 Task: Check the percentage active listings of ceiling fan in the last 5 years.
Action: Mouse moved to (772, 176)
Screenshot: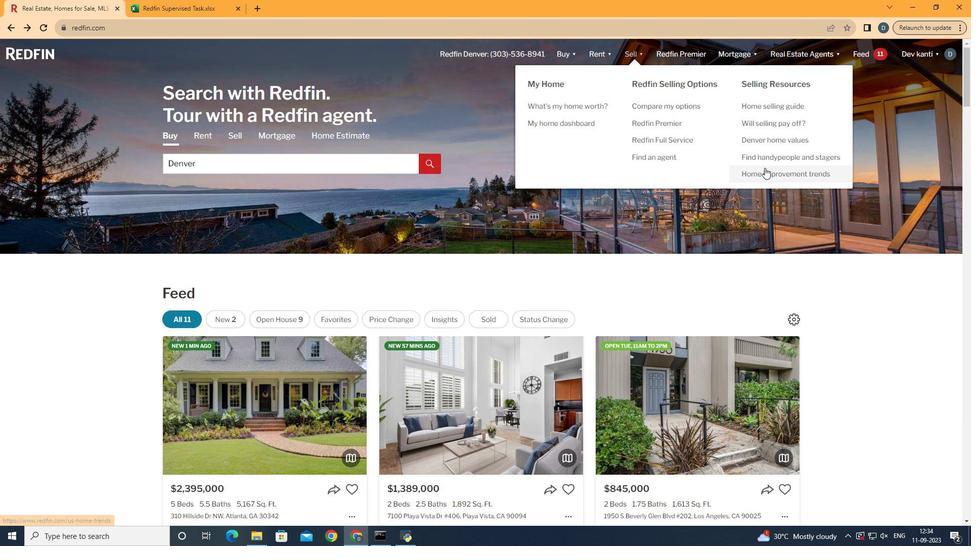 
Action: Mouse pressed left at (772, 176)
Screenshot: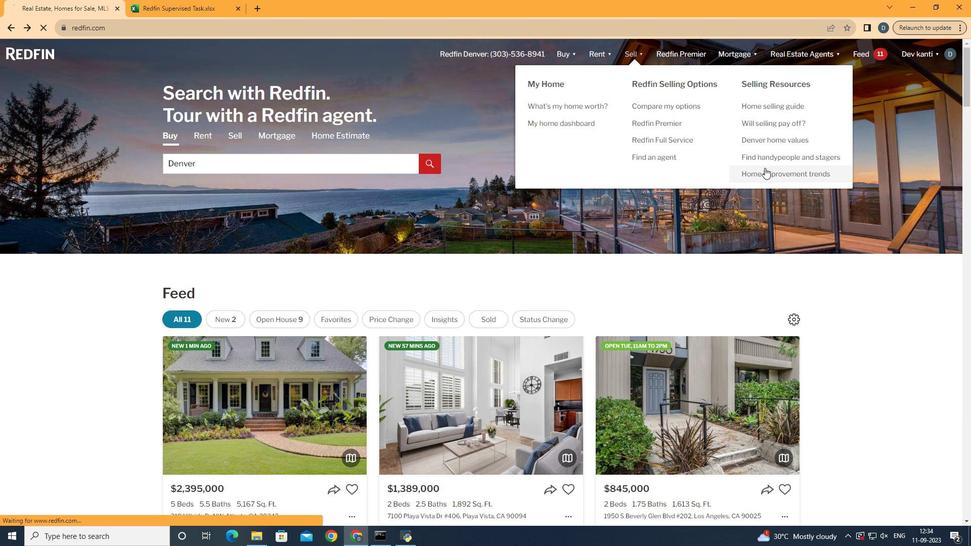 
Action: Mouse moved to (254, 210)
Screenshot: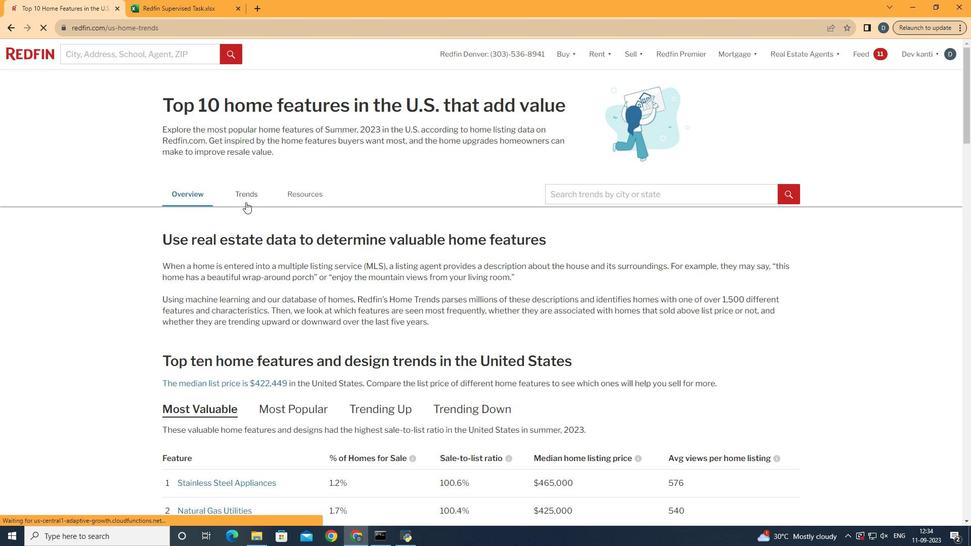 
Action: Mouse pressed left at (254, 210)
Screenshot: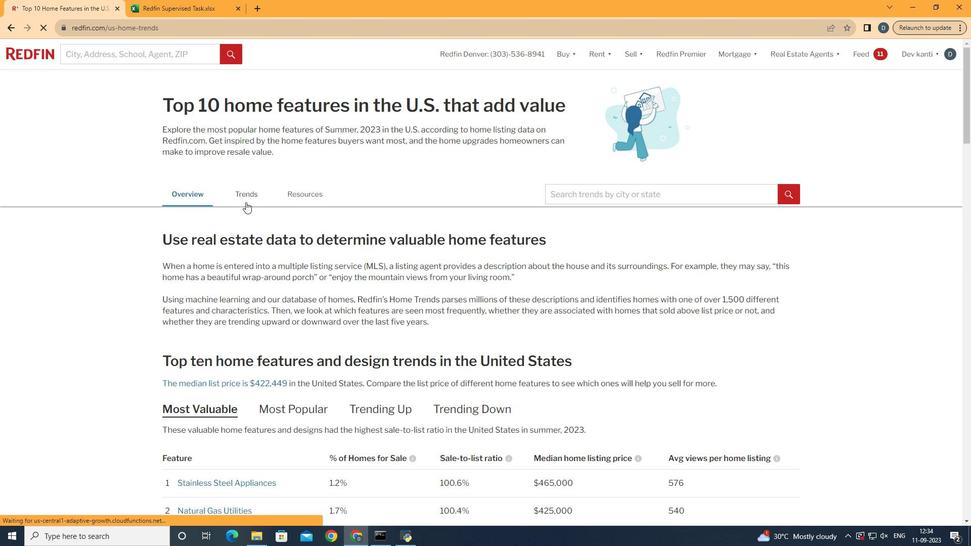 
Action: Mouse moved to (346, 221)
Screenshot: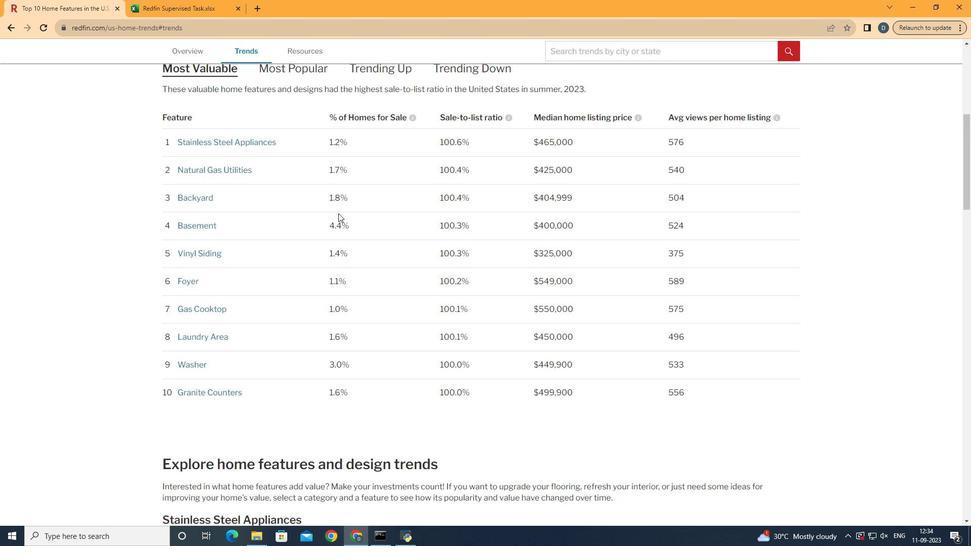 
Action: Mouse scrolled (346, 221) with delta (0, 0)
Screenshot: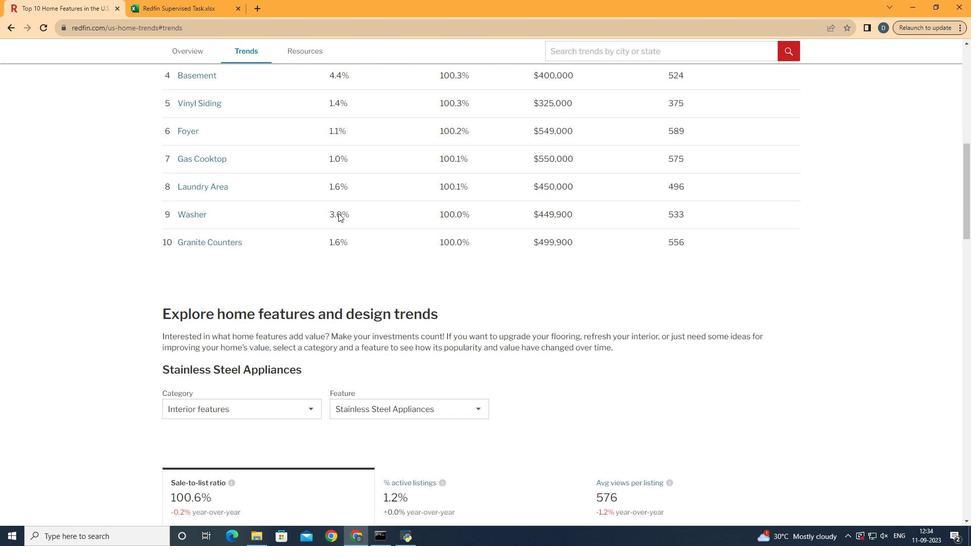 
Action: Mouse scrolled (346, 221) with delta (0, 0)
Screenshot: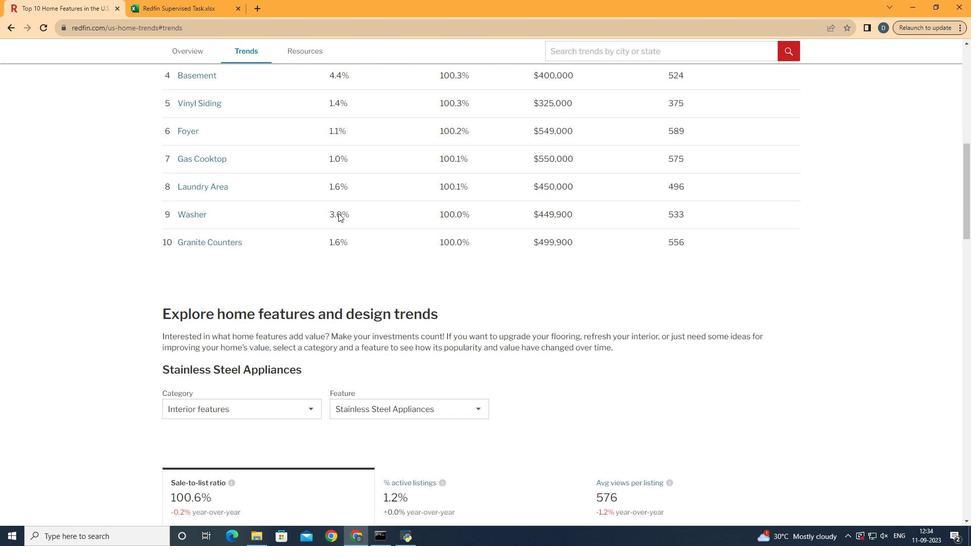 
Action: Mouse scrolled (346, 221) with delta (0, 0)
Screenshot: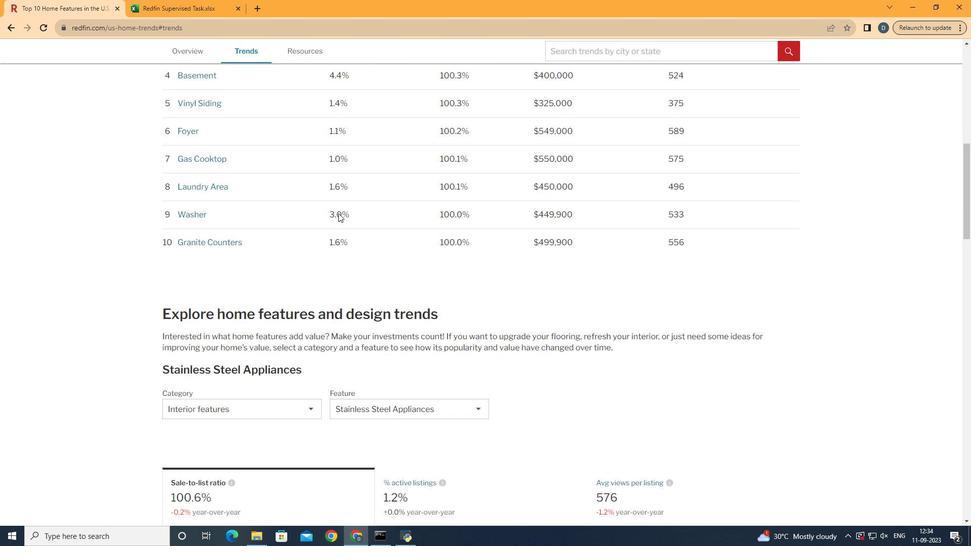 
Action: Mouse scrolled (346, 221) with delta (0, 0)
Screenshot: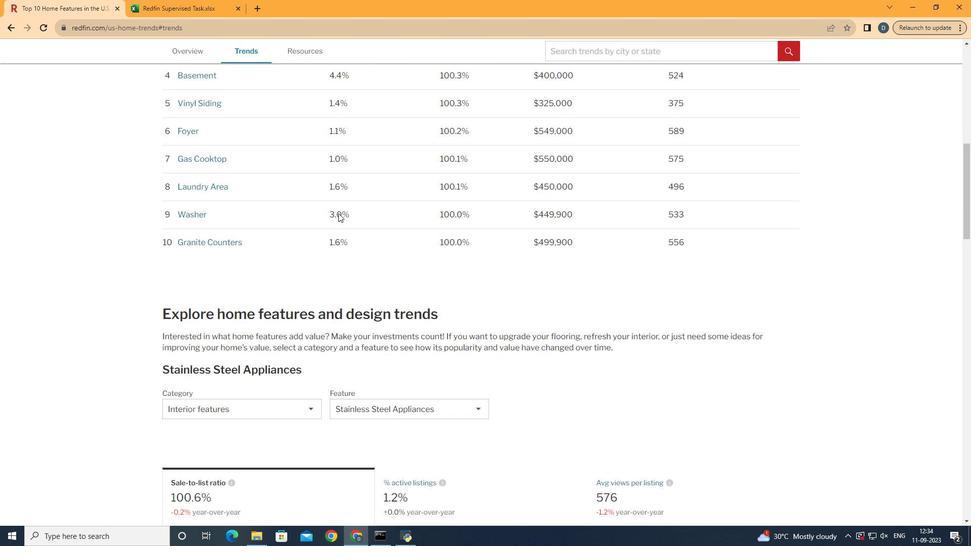 
Action: Mouse scrolled (346, 221) with delta (0, 0)
Screenshot: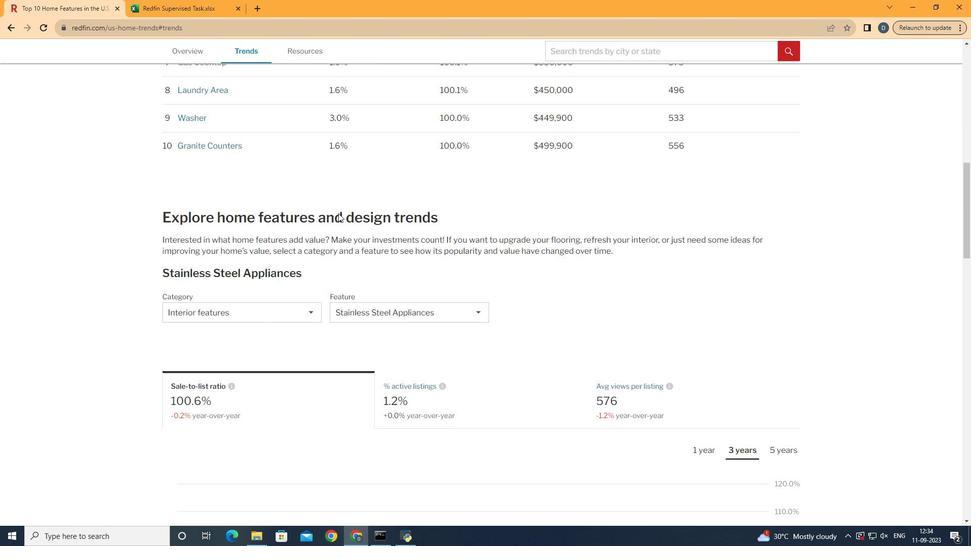 
Action: Mouse scrolled (346, 221) with delta (0, 0)
Screenshot: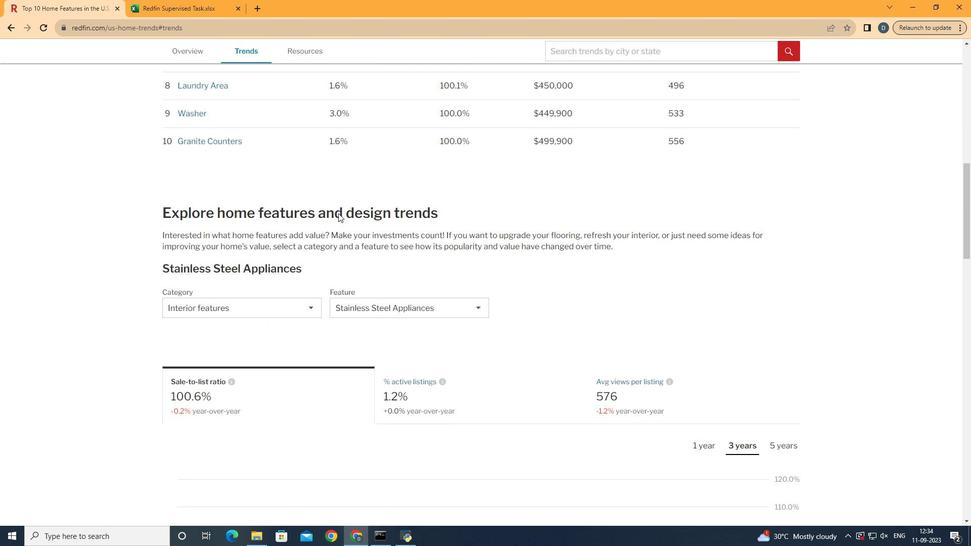 
Action: Mouse scrolled (346, 221) with delta (0, 0)
Screenshot: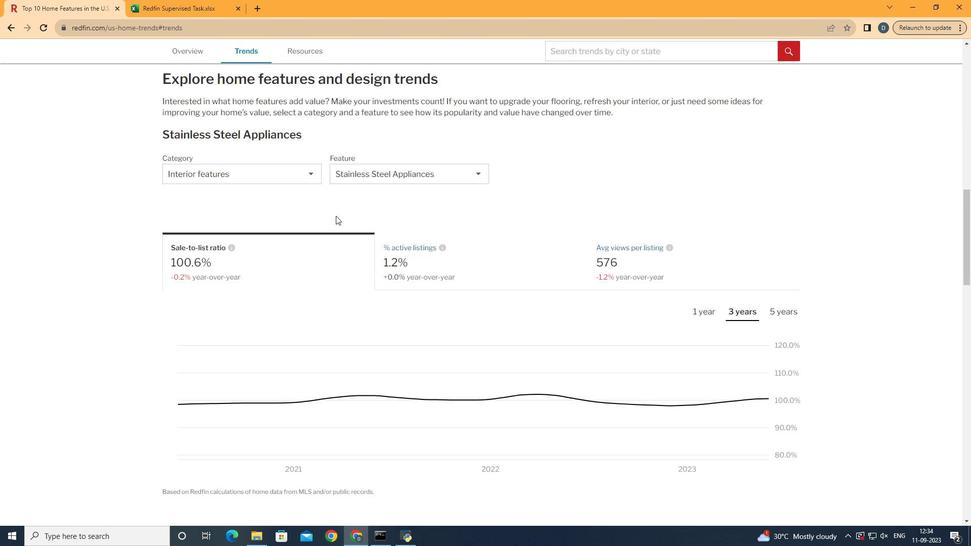 
Action: Mouse scrolled (346, 221) with delta (0, 0)
Screenshot: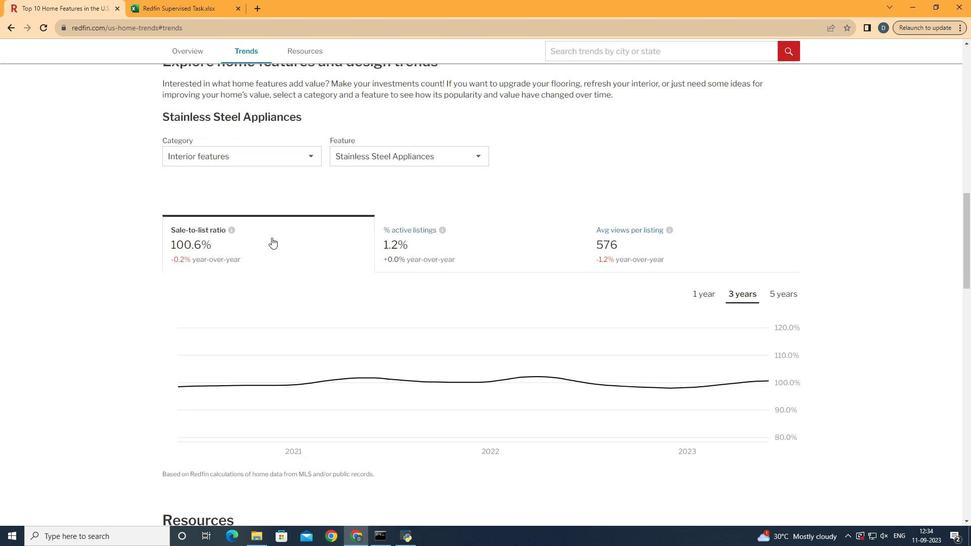 
Action: Mouse scrolled (346, 221) with delta (0, 0)
Screenshot: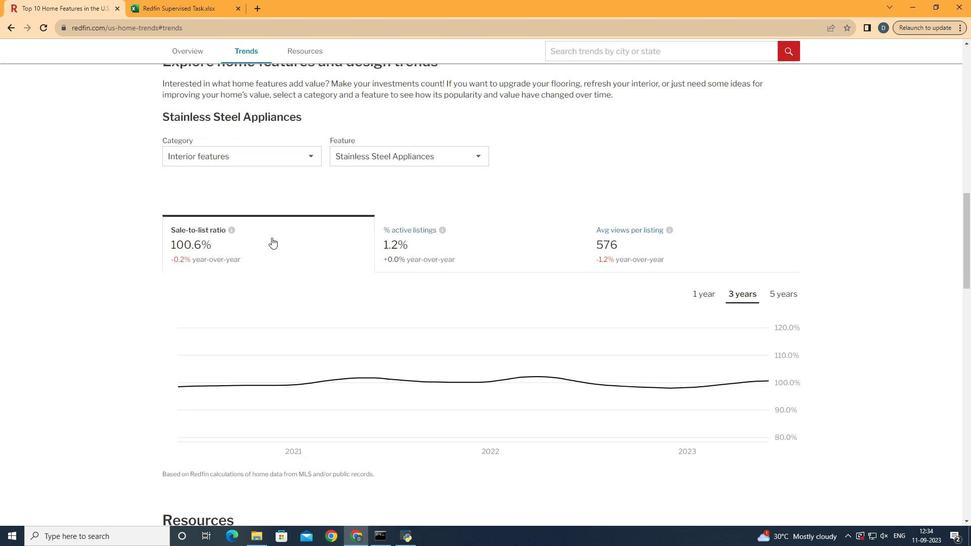 
Action: Mouse moved to (282, 171)
Screenshot: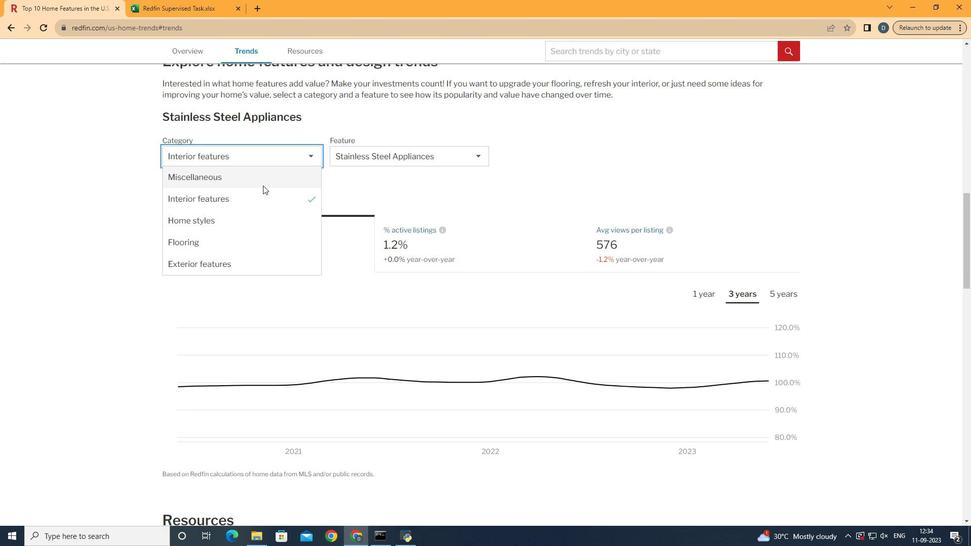 
Action: Mouse pressed left at (282, 171)
Screenshot: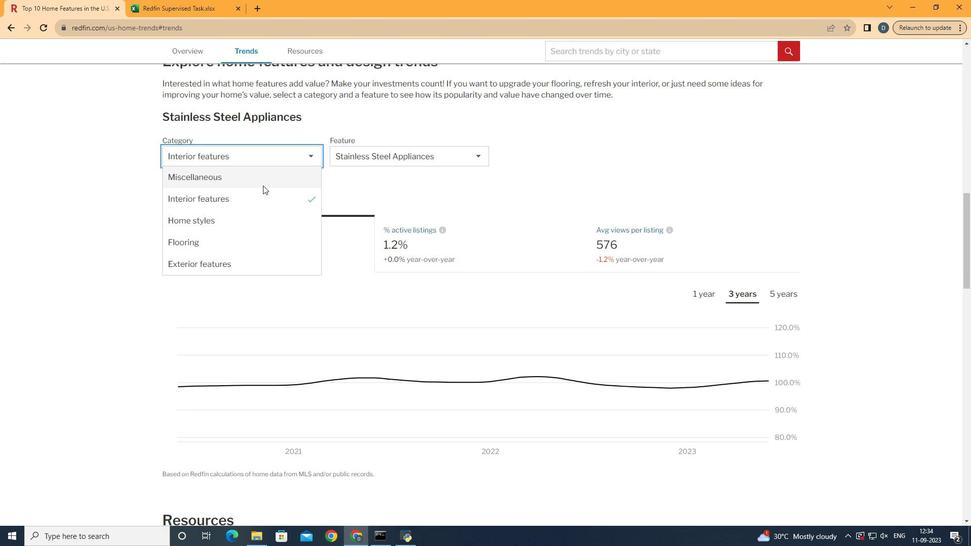 
Action: Mouse moved to (260, 210)
Screenshot: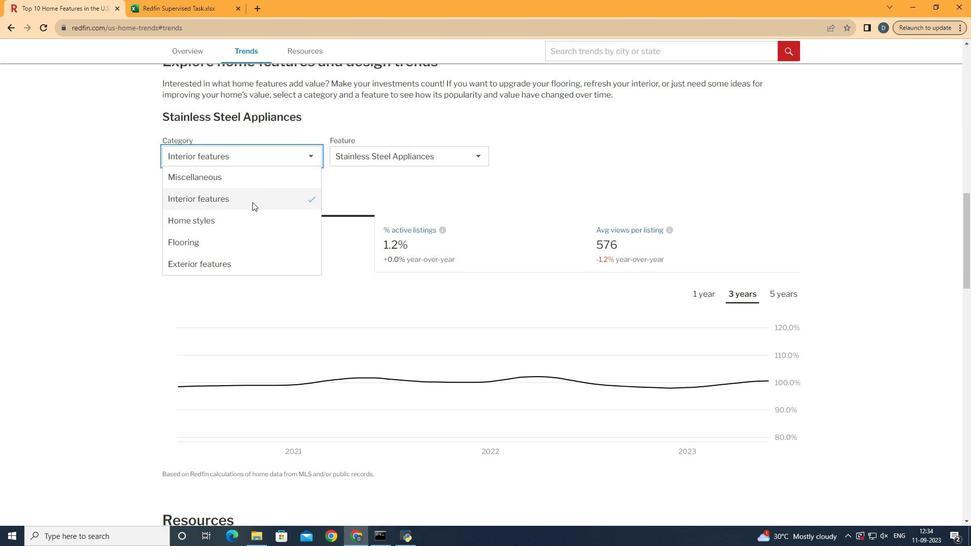 
Action: Mouse pressed left at (260, 210)
Screenshot: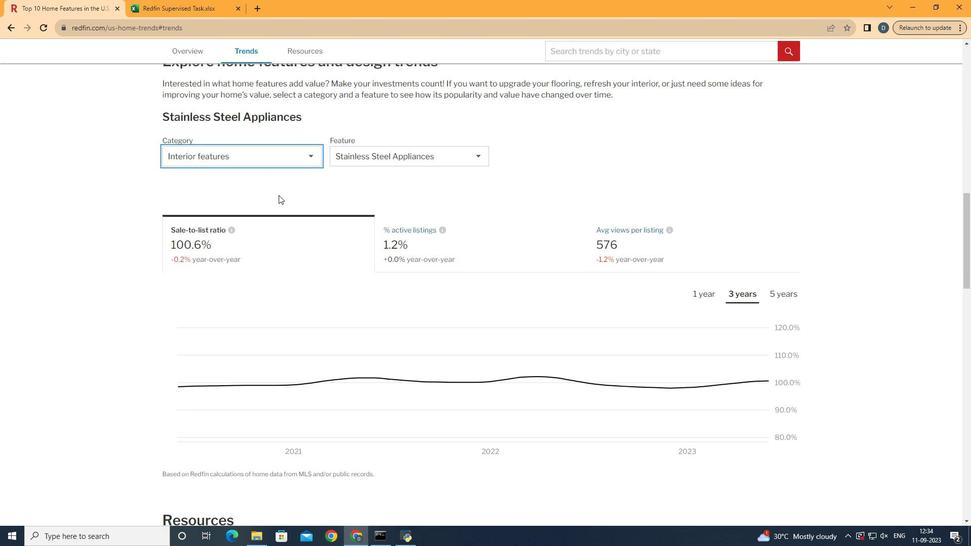
Action: Mouse moved to (378, 163)
Screenshot: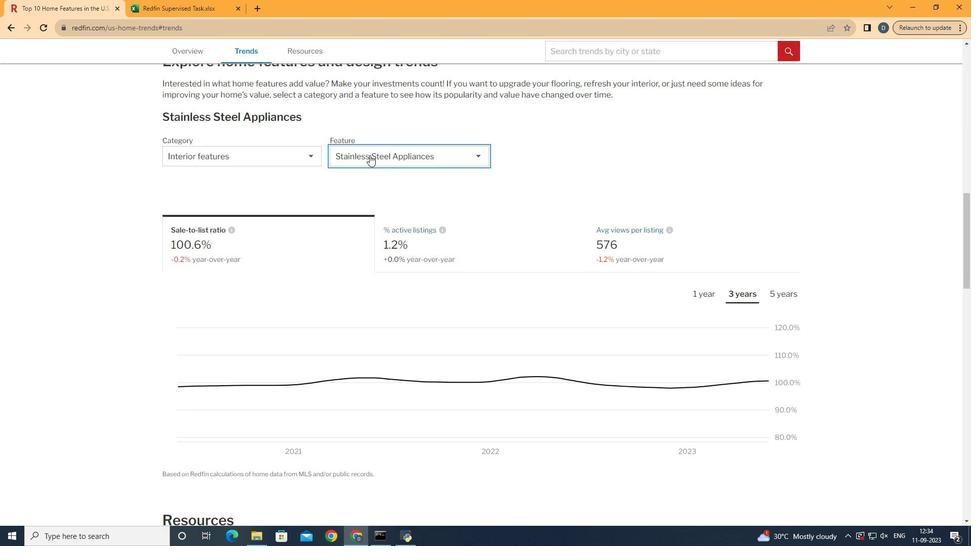 
Action: Mouse pressed left at (378, 163)
Screenshot: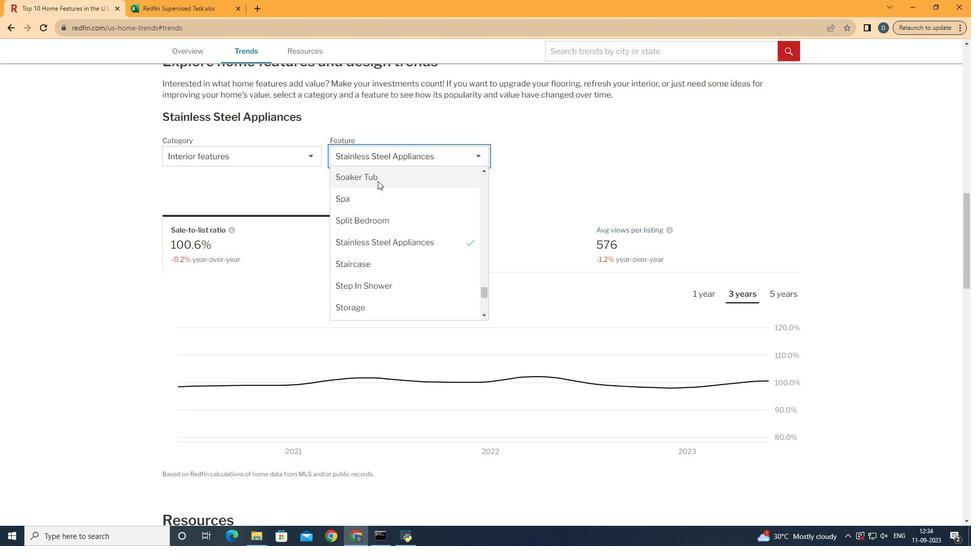 
Action: Mouse moved to (414, 261)
Screenshot: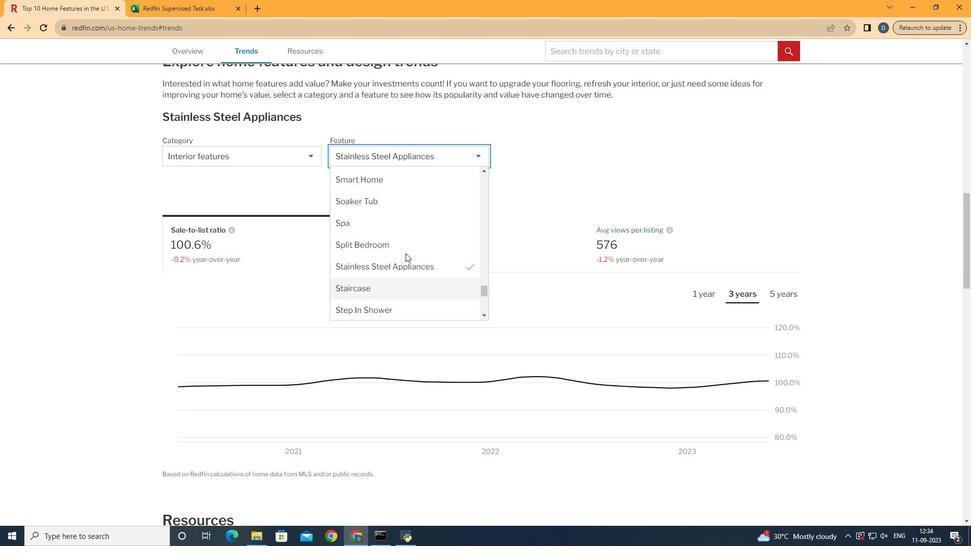 
Action: Mouse scrolled (414, 262) with delta (0, 0)
Screenshot: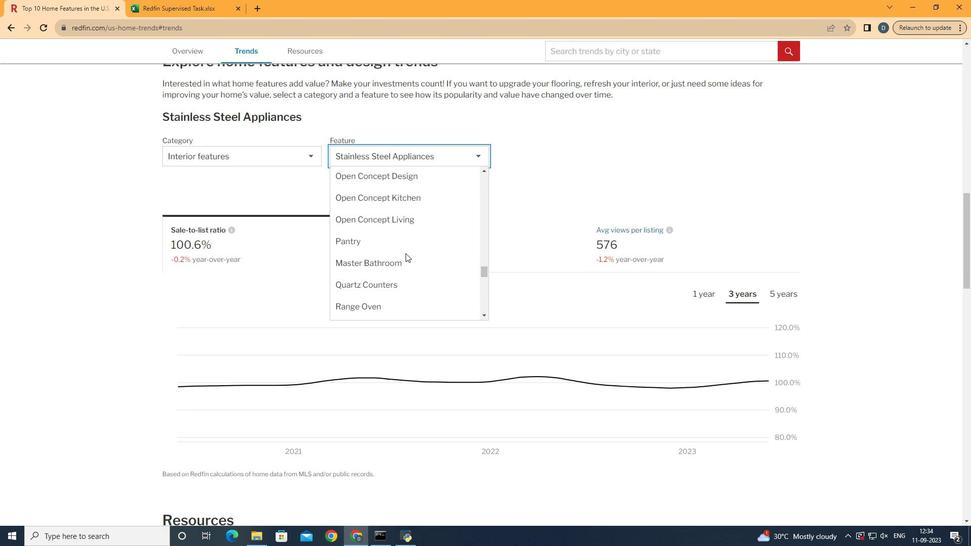 
Action: Mouse scrolled (414, 262) with delta (0, 0)
Screenshot: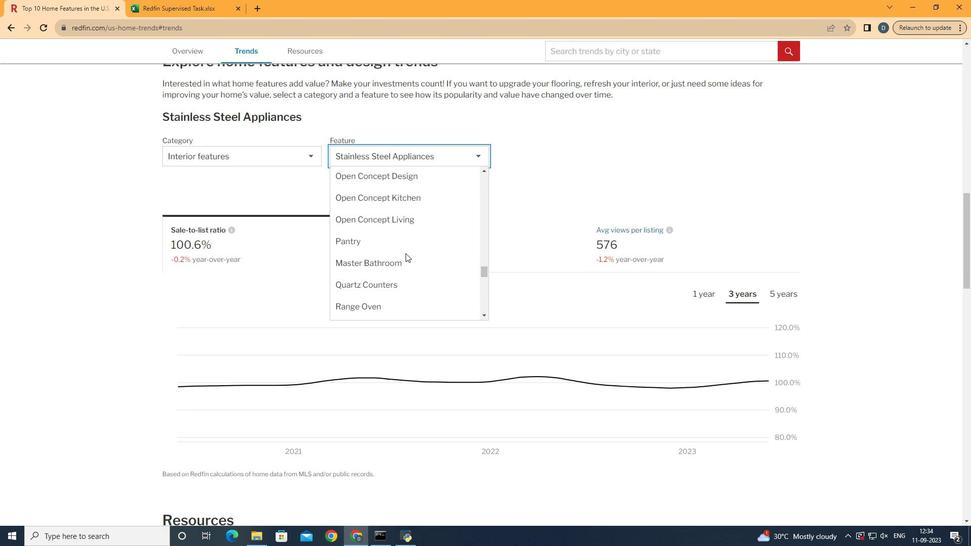 
Action: Mouse scrolled (414, 262) with delta (0, 0)
Screenshot: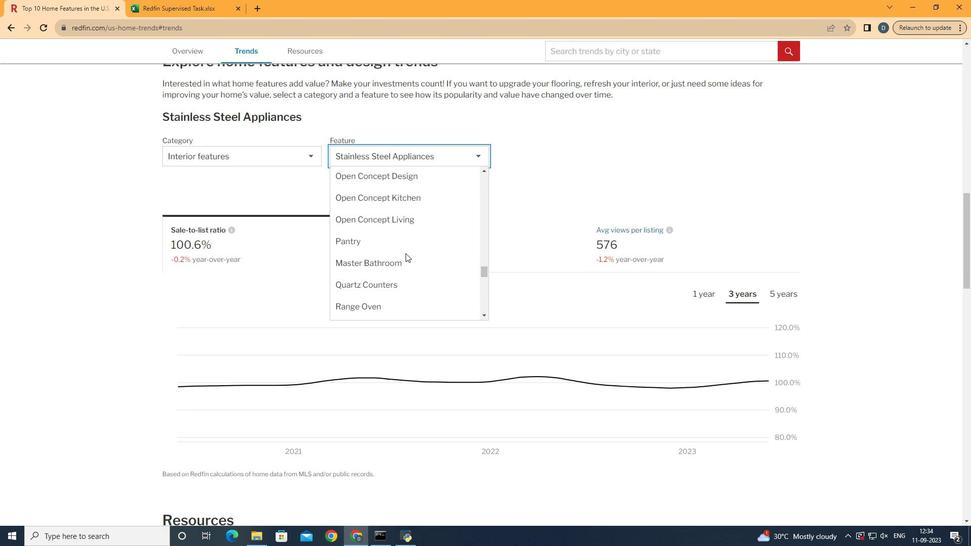 
Action: Mouse scrolled (414, 262) with delta (0, 0)
Screenshot: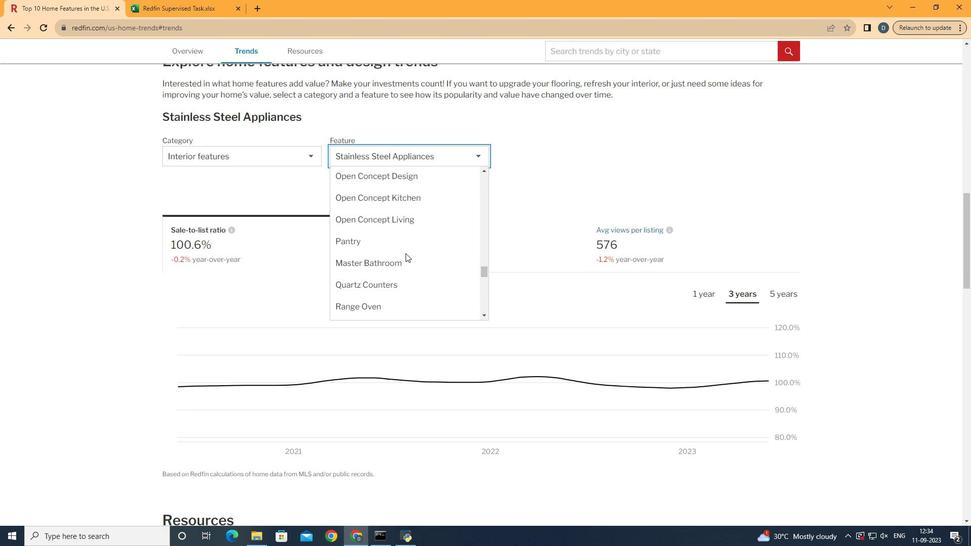 
Action: Mouse scrolled (414, 262) with delta (0, 0)
Screenshot: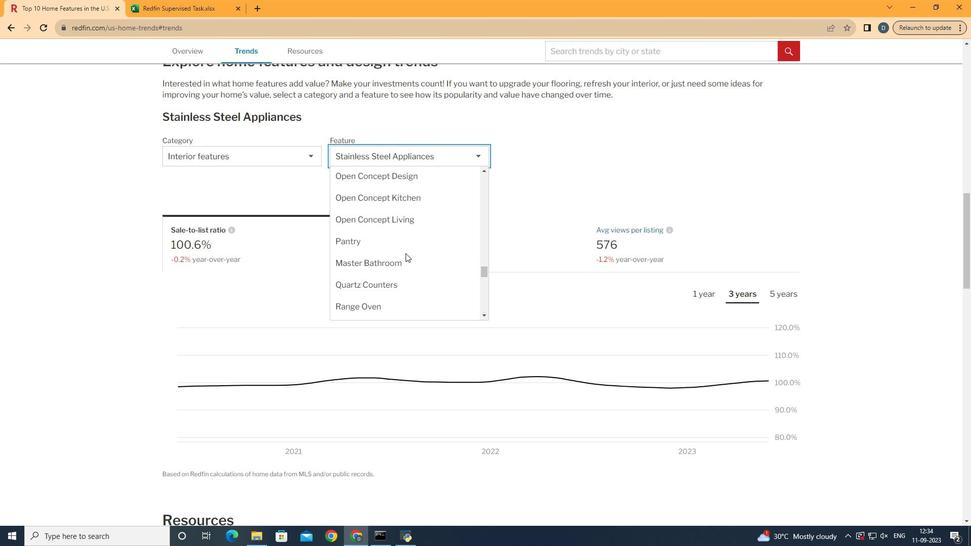 
Action: Mouse scrolled (414, 262) with delta (0, 0)
Screenshot: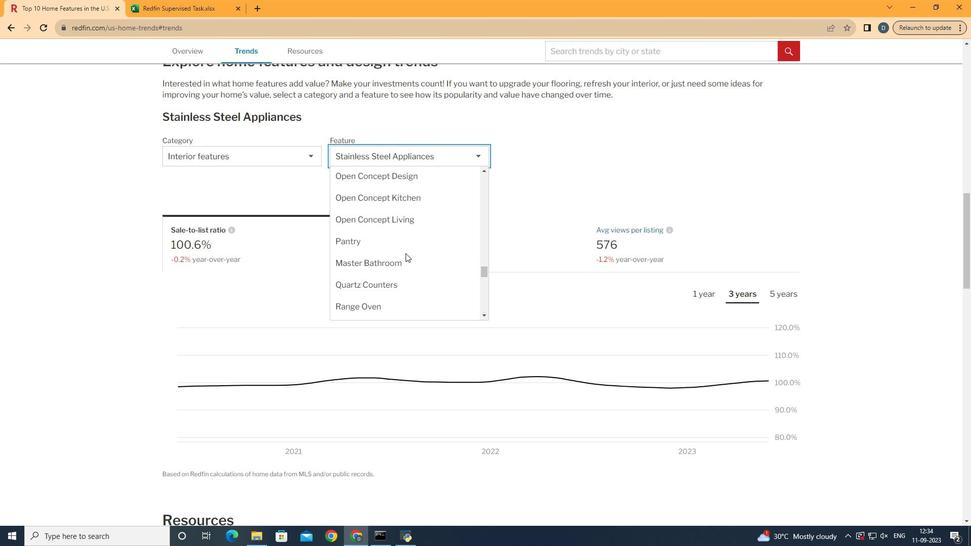 
Action: Mouse scrolled (414, 262) with delta (0, 0)
Screenshot: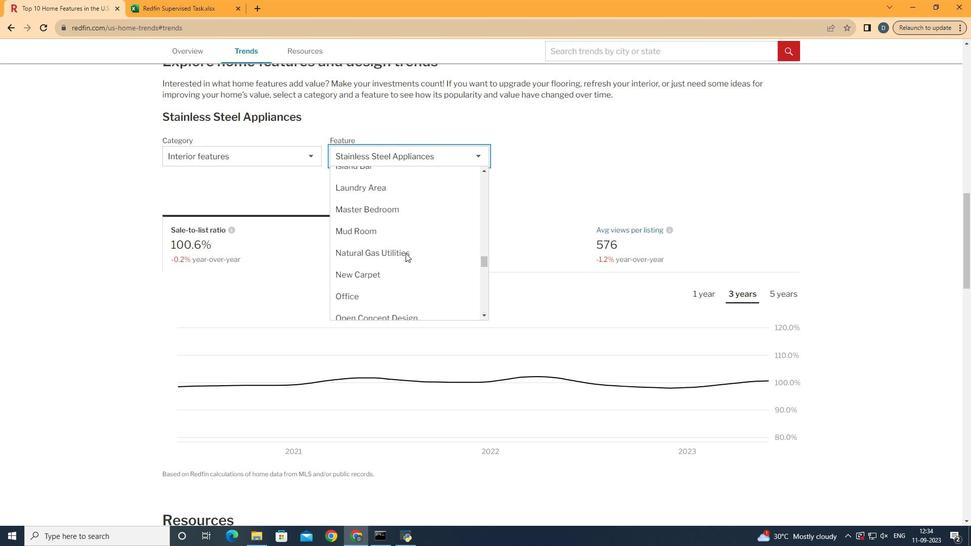 
Action: Mouse scrolled (414, 262) with delta (0, 0)
Screenshot: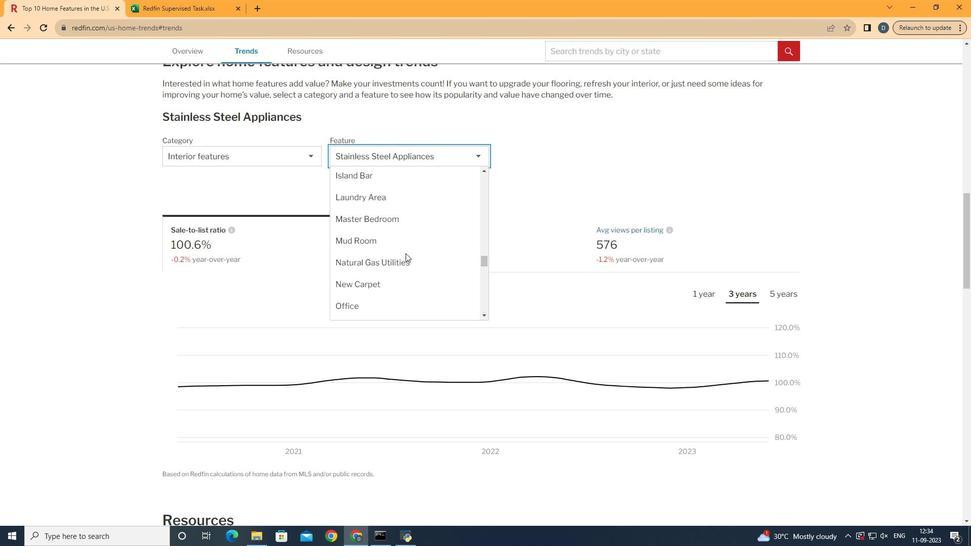 
Action: Mouse scrolled (414, 262) with delta (0, 0)
Screenshot: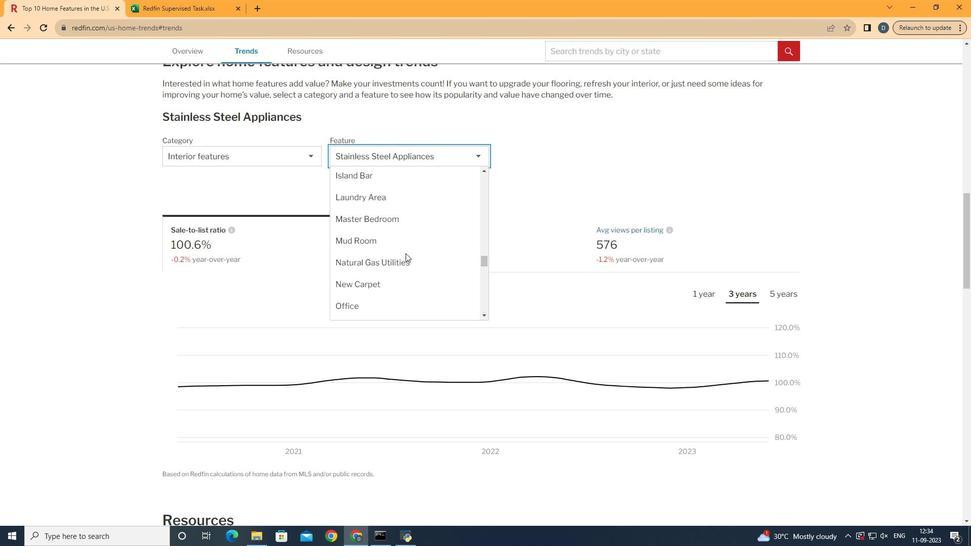 
Action: Mouse scrolled (414, 262) with delta (0, 0)
Screenshot: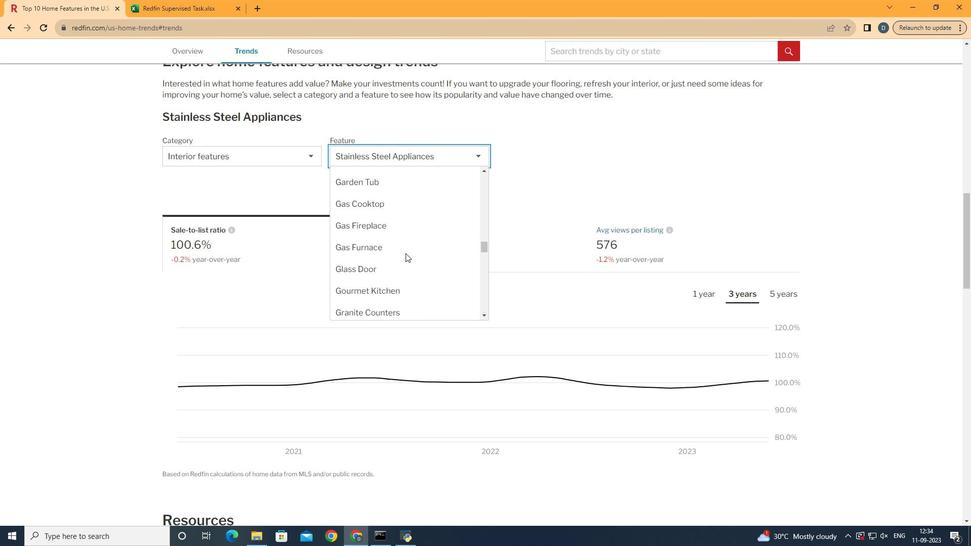 
Action: Mouse scrolled (414, 262) with delta (0, 0)
Screenshot: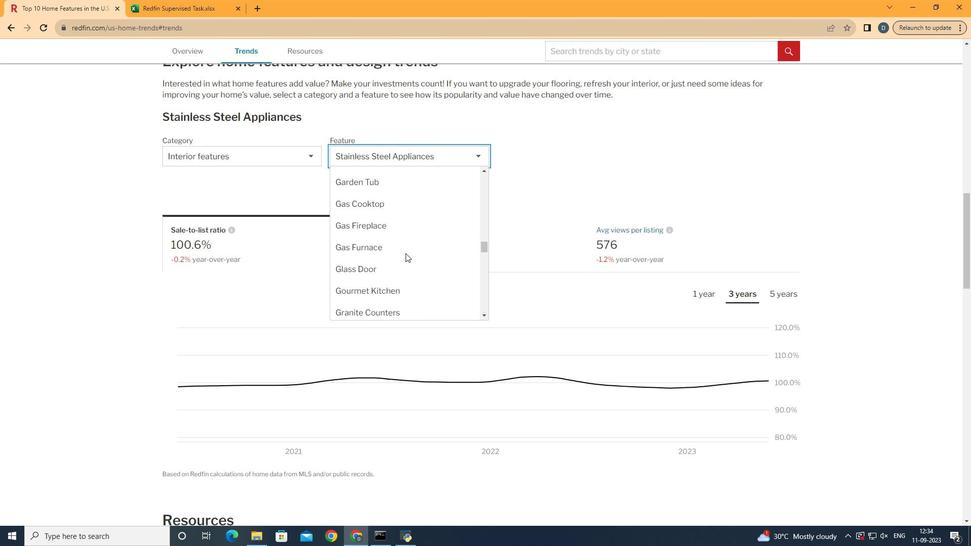 
Action: Mouse scrolled (414, 262) with delta (0, 0)
Screenshot: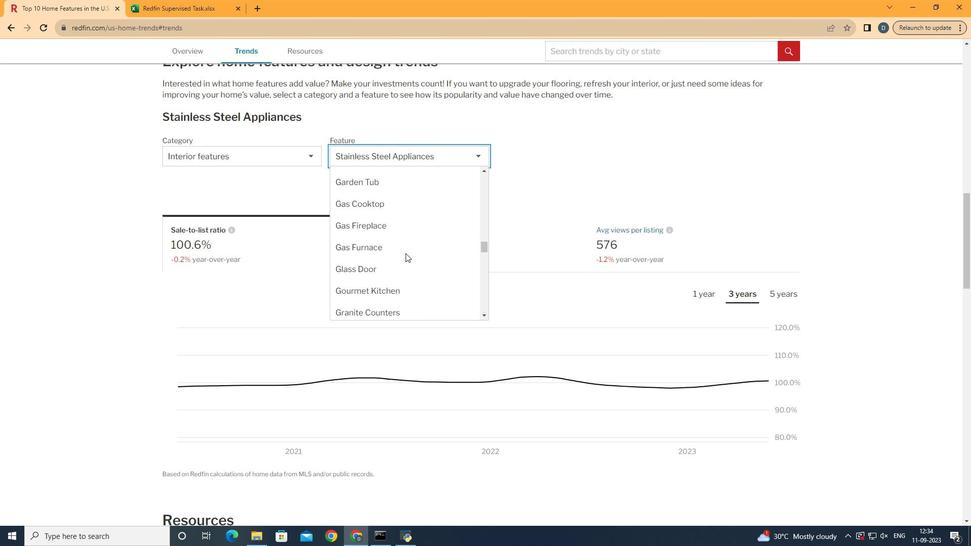 
Action: Mouse scrolled (414, 262) with delta (0, 0)
Screenshot: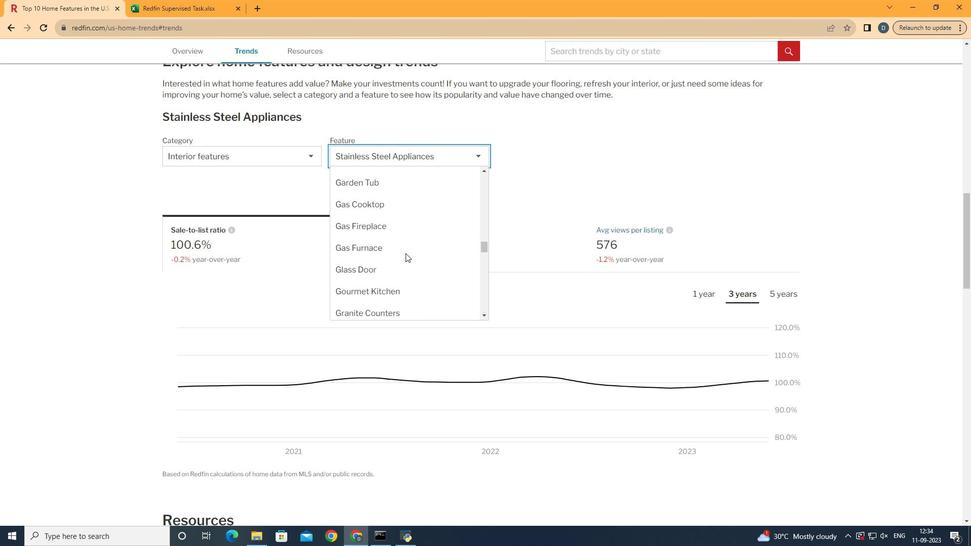 
Action: Mouse scrolled (414, 262) with delta (0, 0)
Screenshot: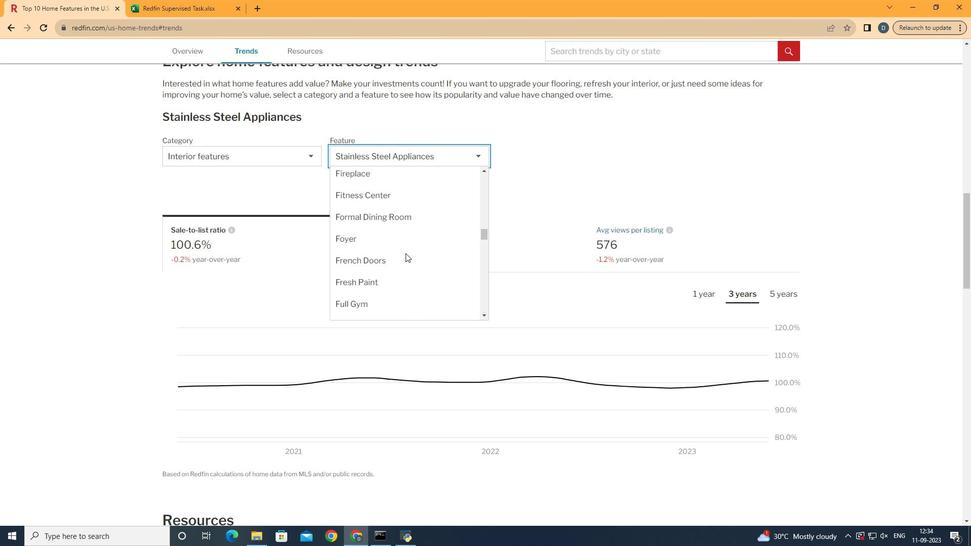 
Action: Mouse scrolled (414, 262) with delta (0, 0)
Screenshot: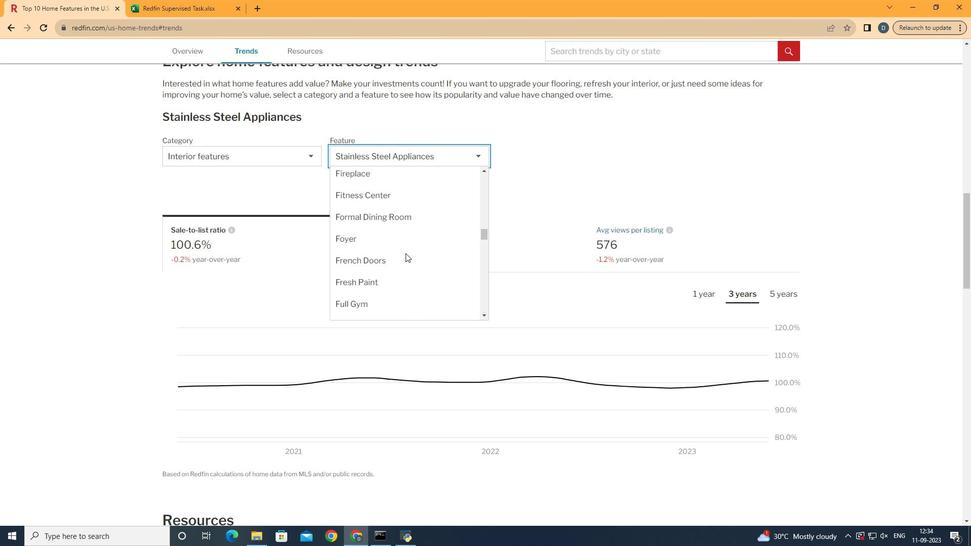 
Action: Mouse scrolled (414, 262) with delta (0, 0)
Screenshot: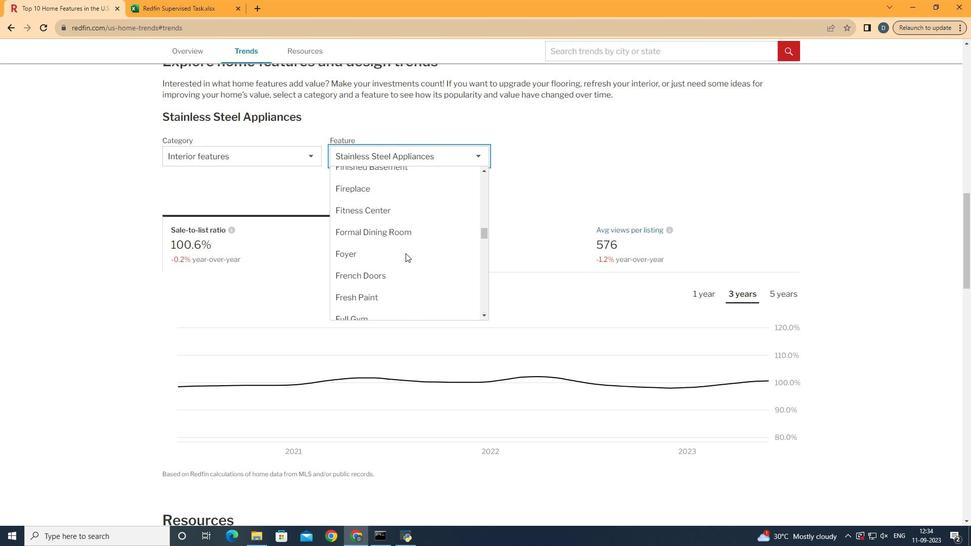 
Action: Mouse scrolled (414, 262) with delta (0, 0)
Screenshot: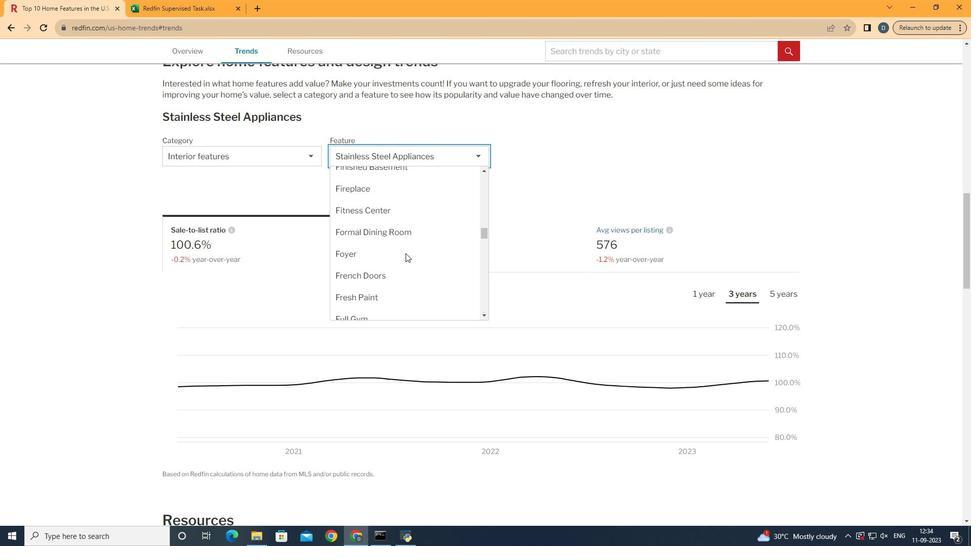 
Action: Mouse scrolled (414, 262) with delta (0, 0)
Screenshot: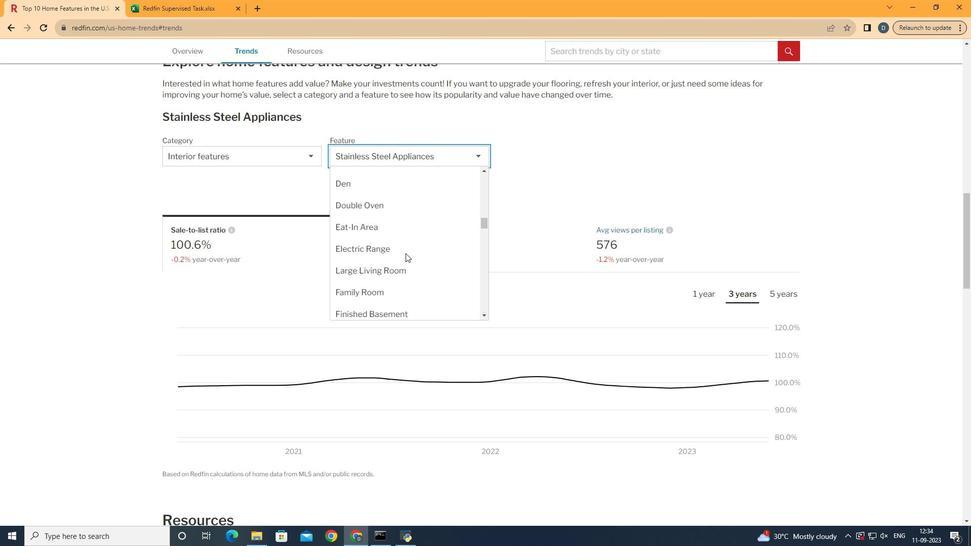 
Action: Mouse scrolled (414, 262) with delta (0, 0)
Screenshot: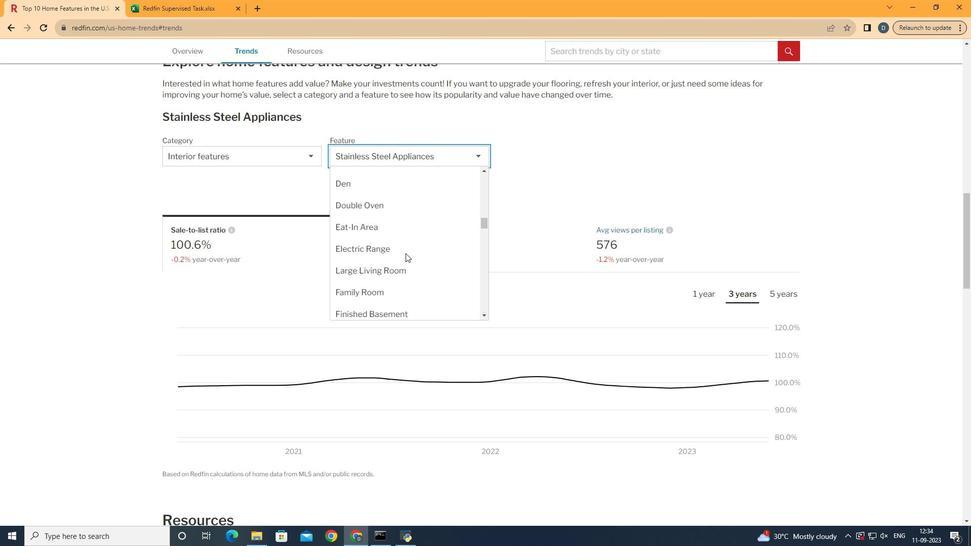 
Action: Mouse scrolled (414, 262) with delta (0, 0)
Screenshot: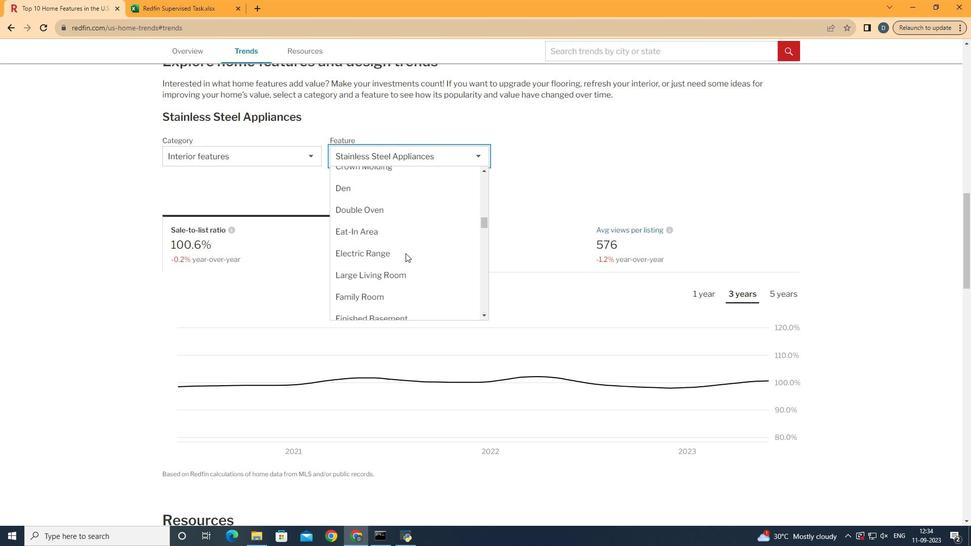 
Action: Mouse scrolled (414, 262) with delta (0, 0)
Screenshot: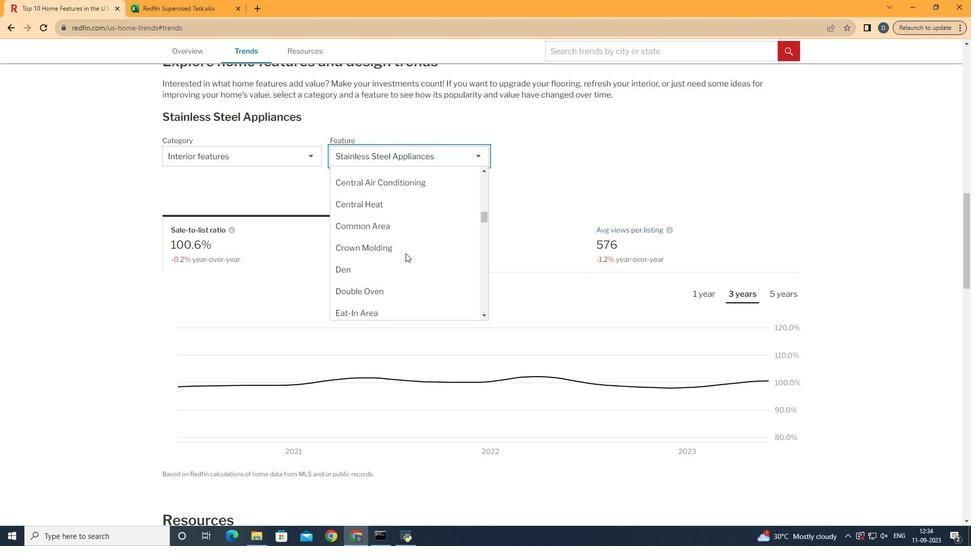 
Action: Mouse scrolled (414, 262) with delta (0, 0)
Screenshot: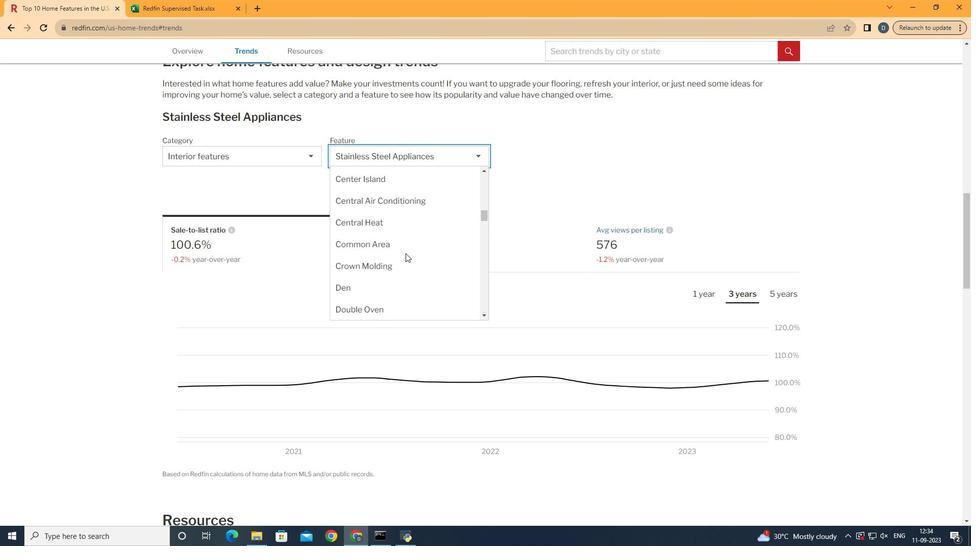 
Action: Mouse moved to (414, 261)
Screenshot: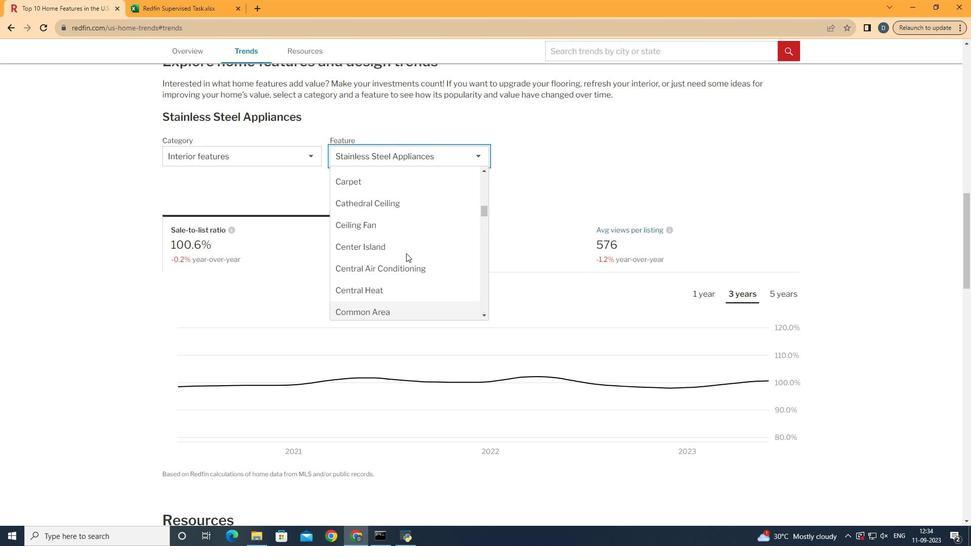 
Action: Mouse scrolled (414, 262) with delta (0, 0)
Screenshot: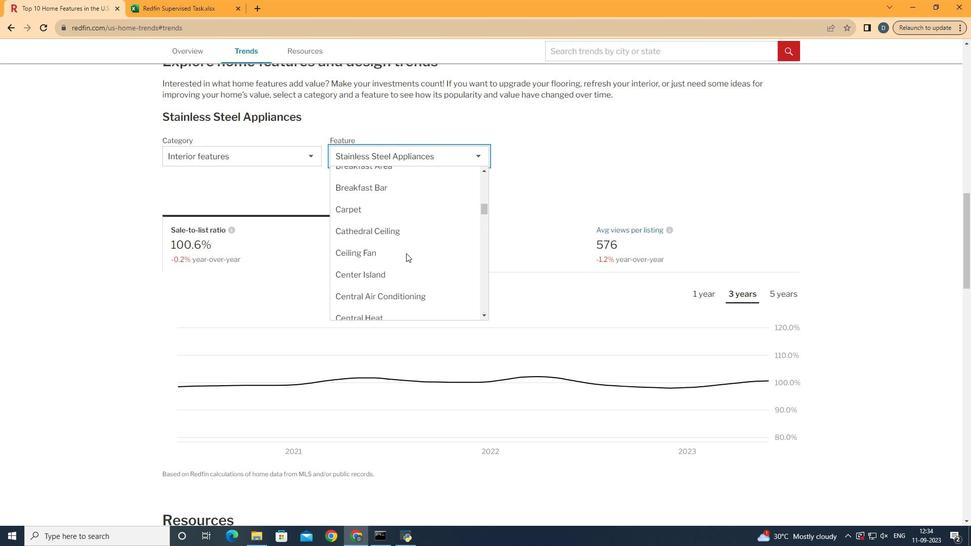 
Action: Mouse scrolled (414, 262) with delta (0, 0)
Screenshot: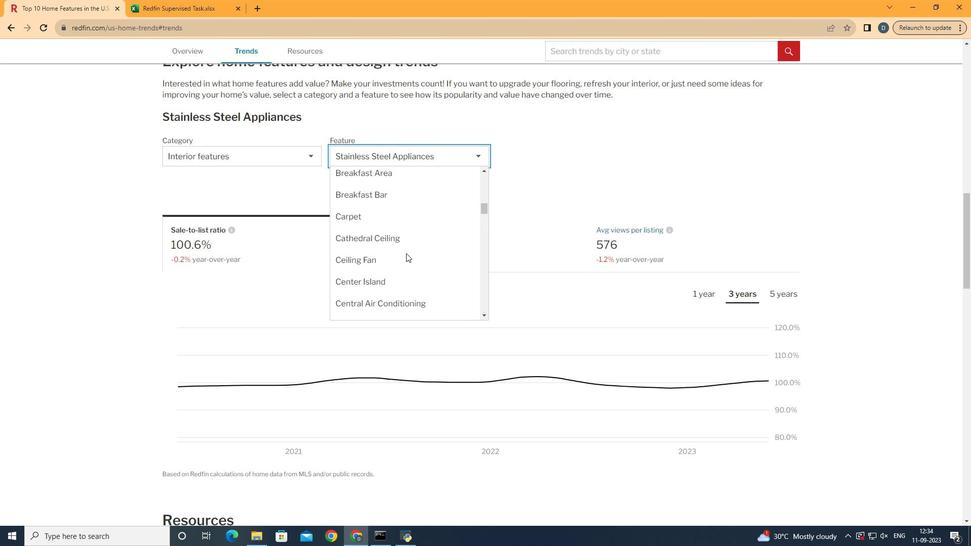 
Action: Mouse scrolled (414, 262) with delta (0, 0)
Screenshot: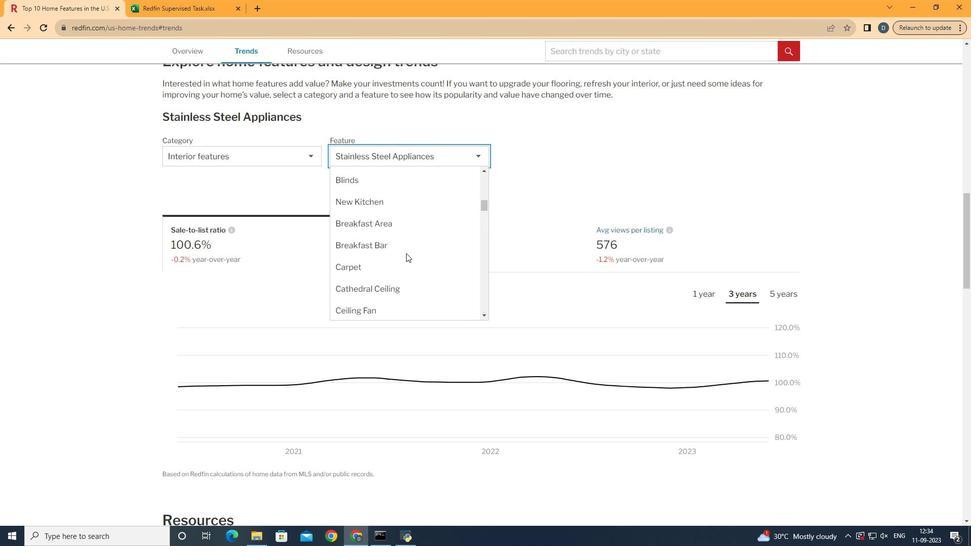 
Action: Mouse moved to (419, 284)
Screenshot: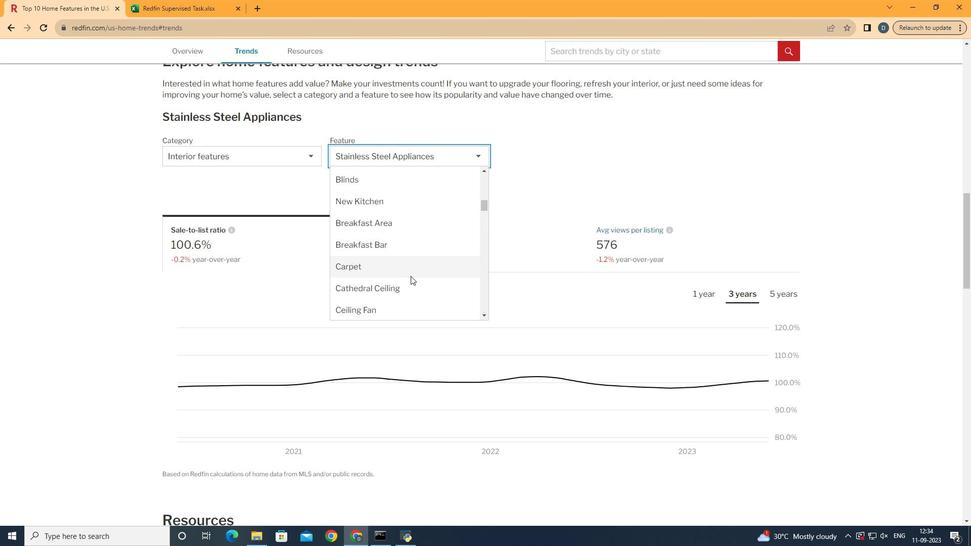 
Action: Mouse scrolled (419, 283) with delta (0, 0)
Screenshot: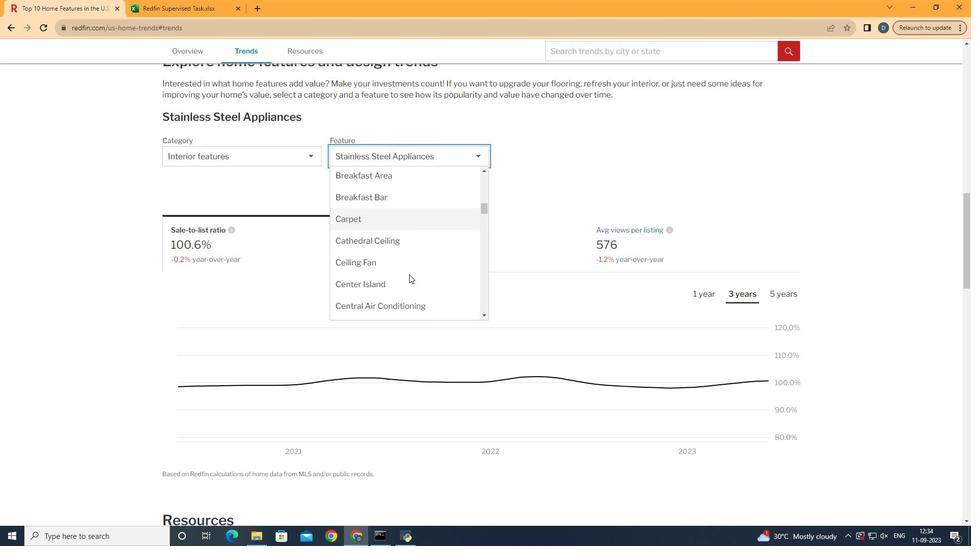 
Action: Mouse moved to (418, 260)
Screenshot: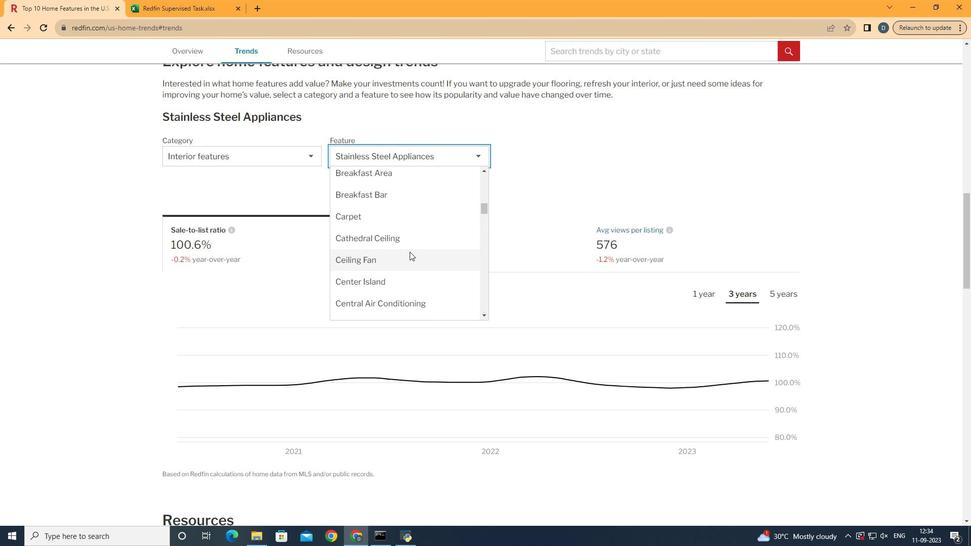 
Action: Mouse pressed left at (418, 260)
Screenshot: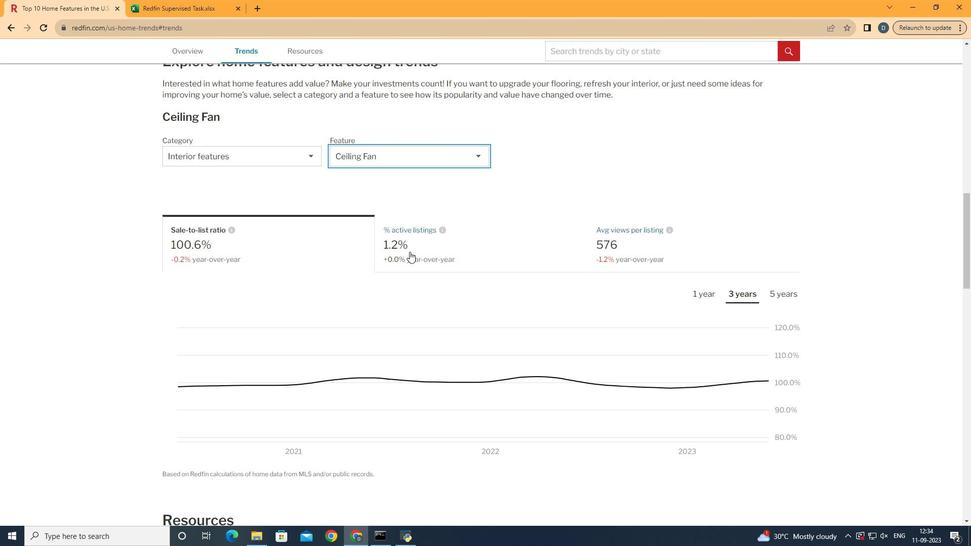 
Action: Mouse moved to (624, 161)
Screenshot: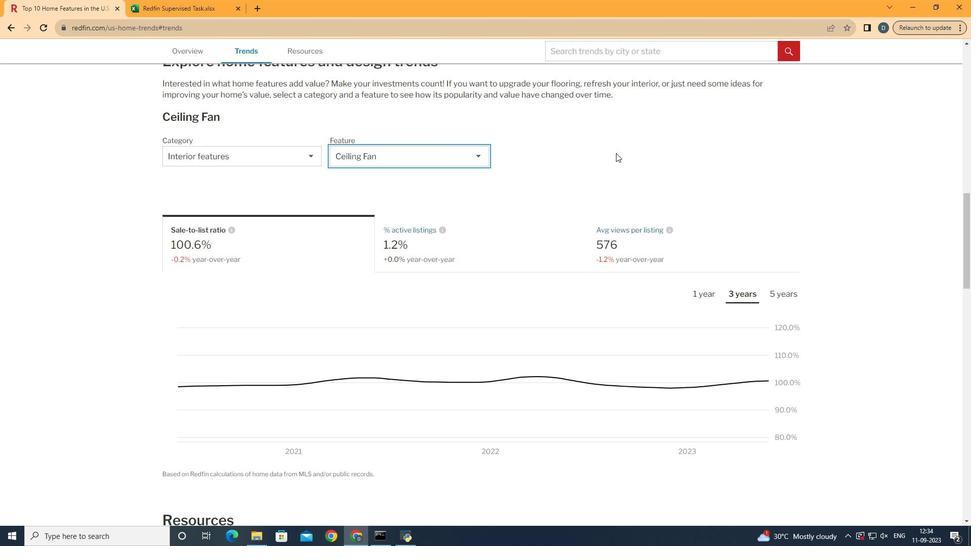 
Action: Mouse pressed left at (624, 161)
Screenshot: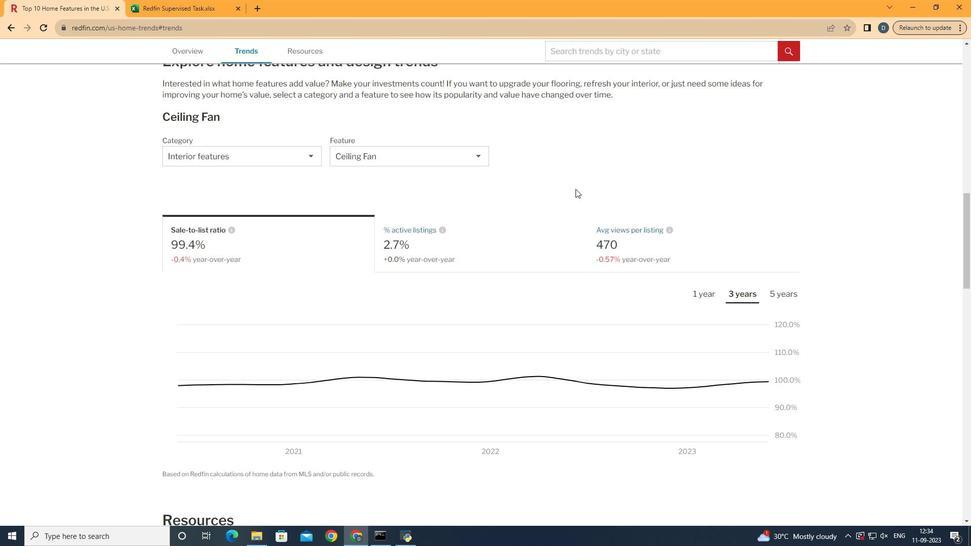 
Action: Mouse moved to (492, 256)
Screenshot: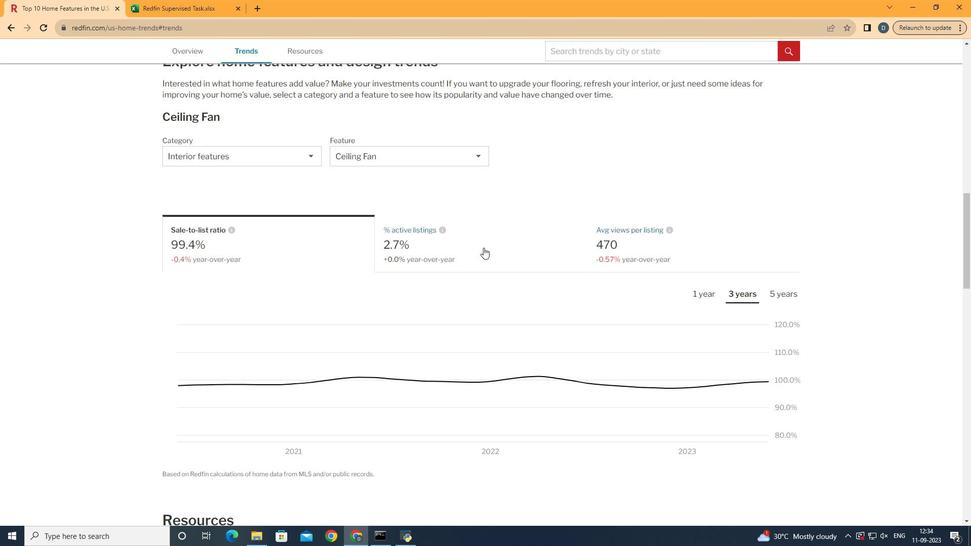
Action: Mouse pressed left at (492, 256)
Screenshot: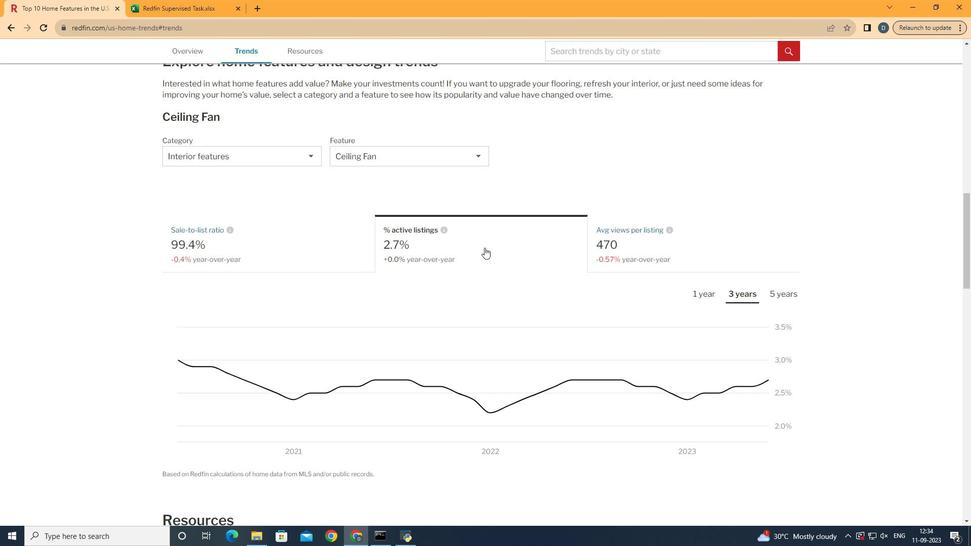 
Action: Mouse moved to (492, 259)
Screenshot: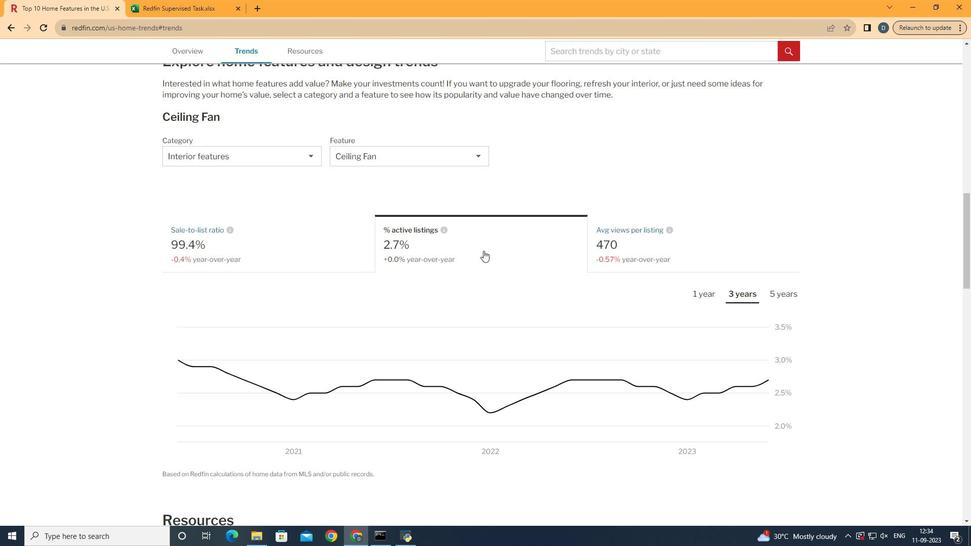 
Action: Mouse scrolled (492, 258) with delta (0, 0)
Screenshot: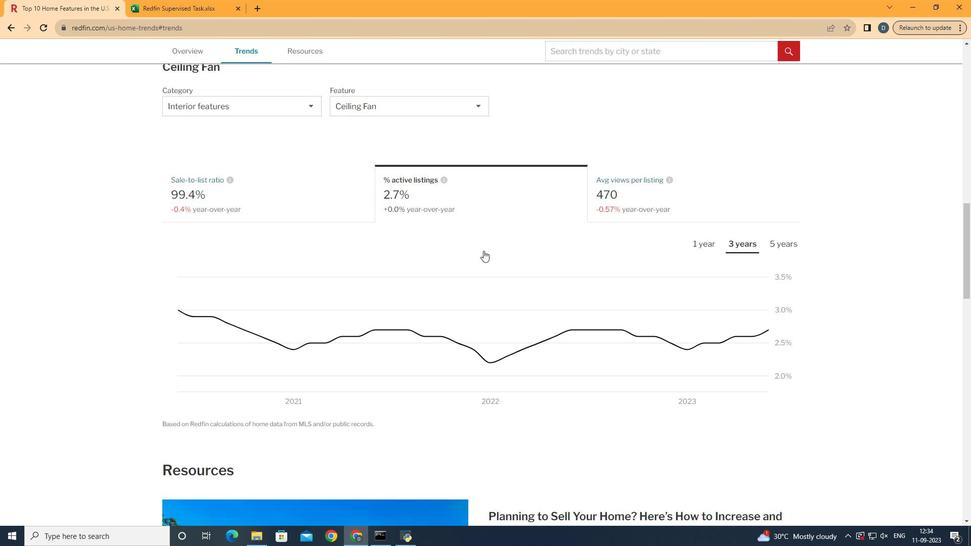 
Action: Mouse moved to (799, 242)
Screenshot: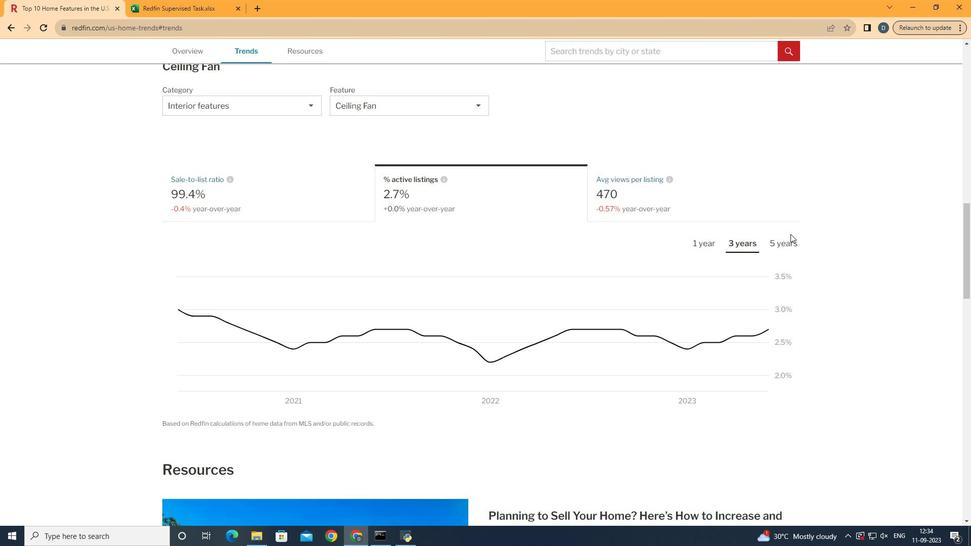 
Action: Mouse pressed left at (799, 242)
Screenshot: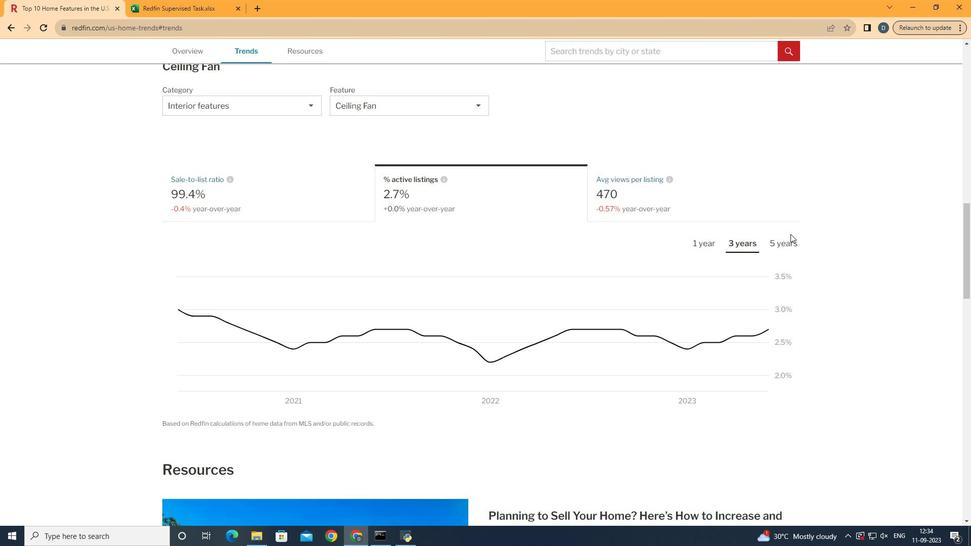 
Action: Mouse moved to (791, 252)
Screenshot: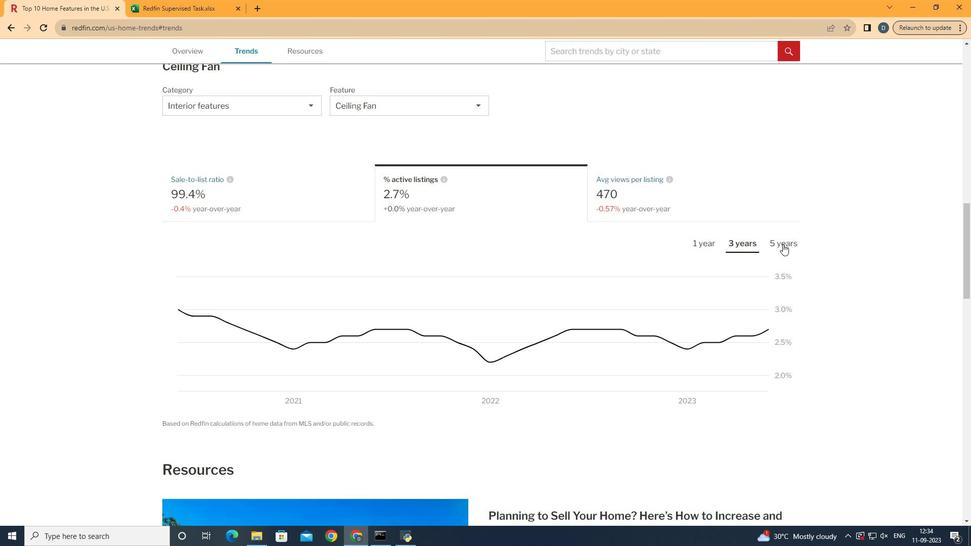 
Action: Mouse pressed left at (791, 252)
Screenshot: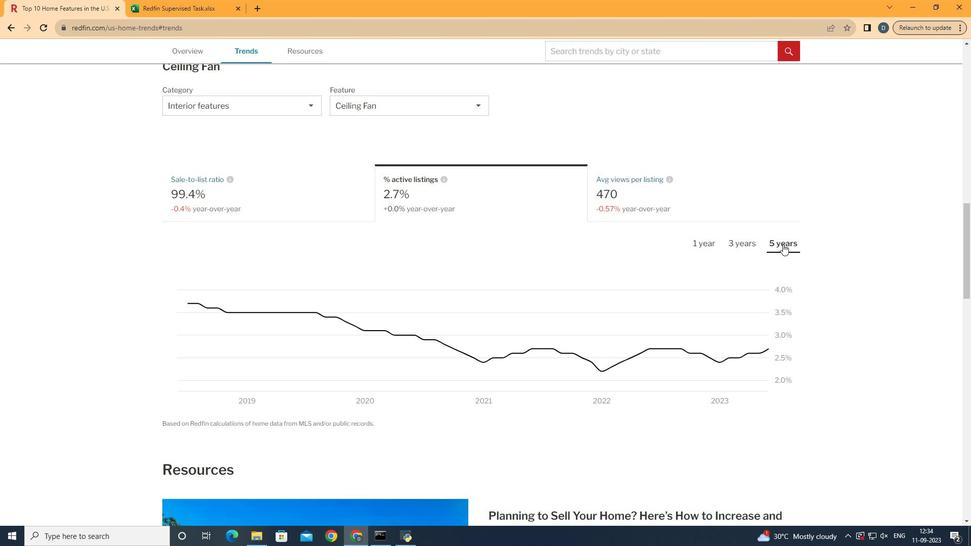 
Action: Mouse moved to (798, 355)
Screenshot: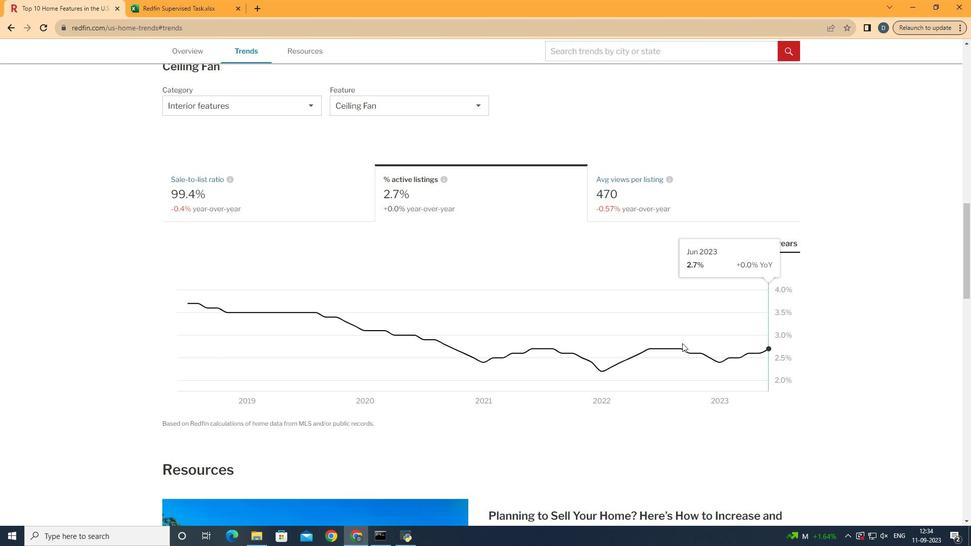 
